 Task: Set the "Fixed quantizer scale" for encoding in FFmpeg audio/video decoder to 3.00.
Action: Mouse moved to (110, 13)
Screenshot: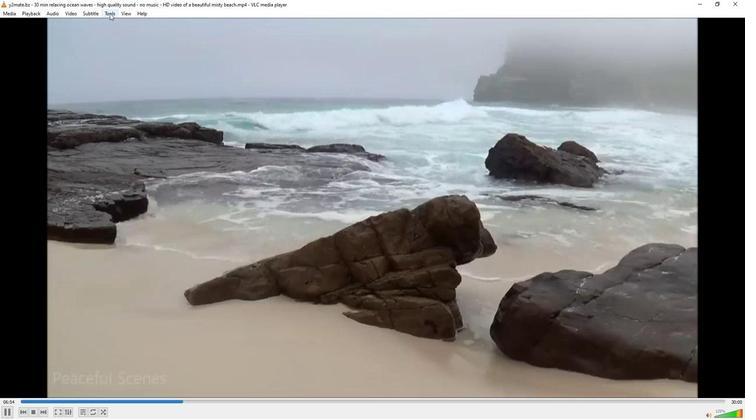 
Action: Mouse pressed left at (110, 13)
Screenshot: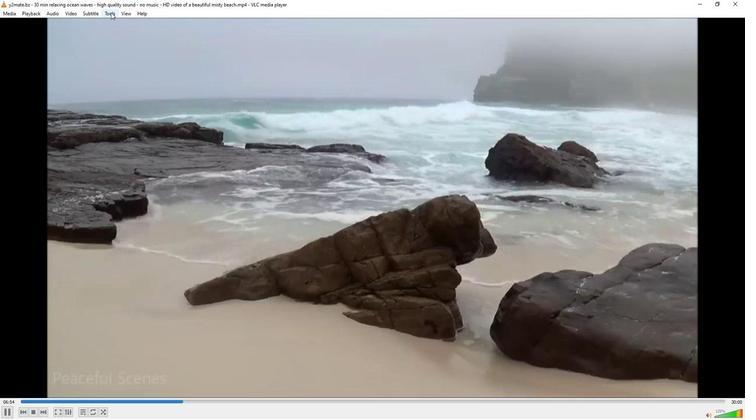 
Action: Mouse moved to (117, 106)
Screenshot: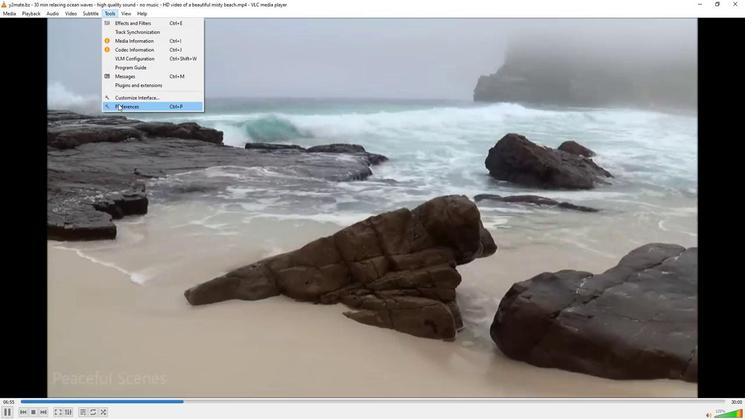 
Action: Mouse pressed left at (117, 106)
Screenshot: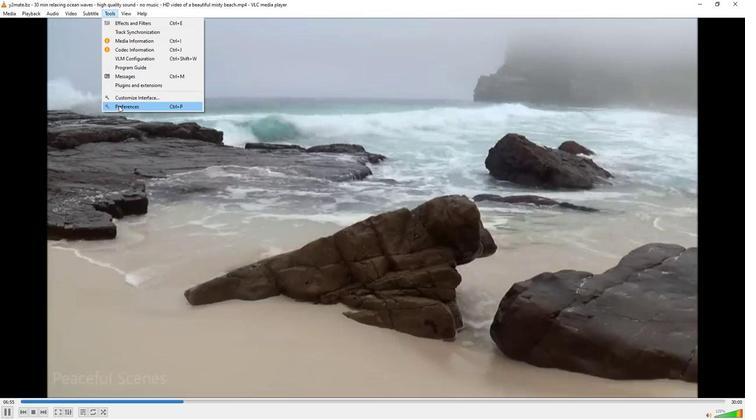 
Action: Mouse moved to (90, 321)
Screenshot: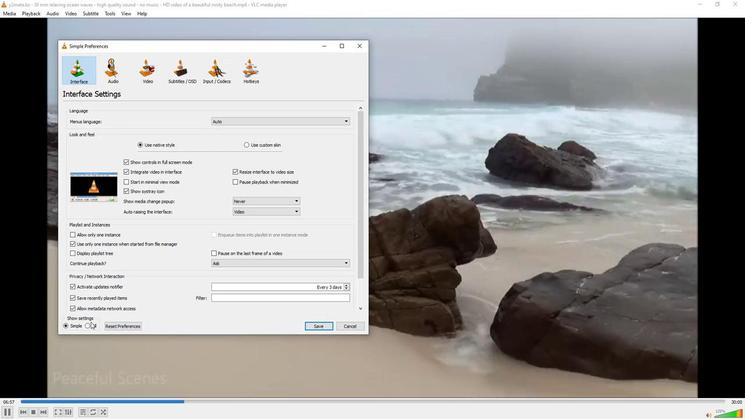
Action: Mouse pressed left at (90, 321)
Screenshot: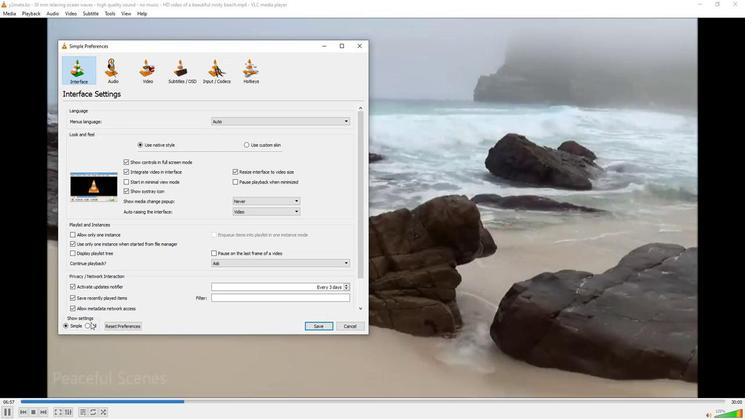 
Action: Mouse moved to (72, 216)
Screenshot: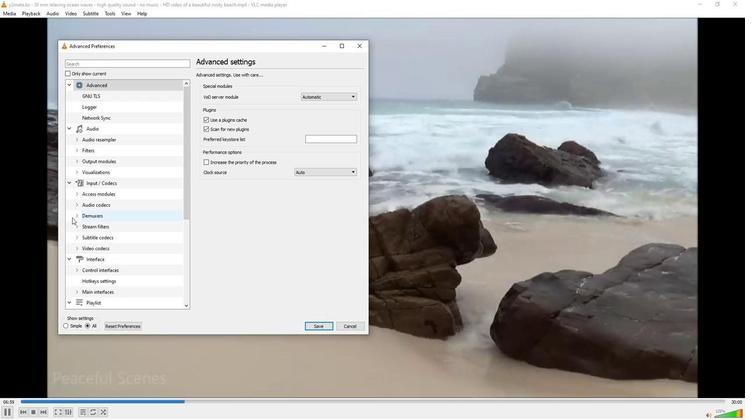 
Action: Mouse pressed left at (72, 216)
Screenshot: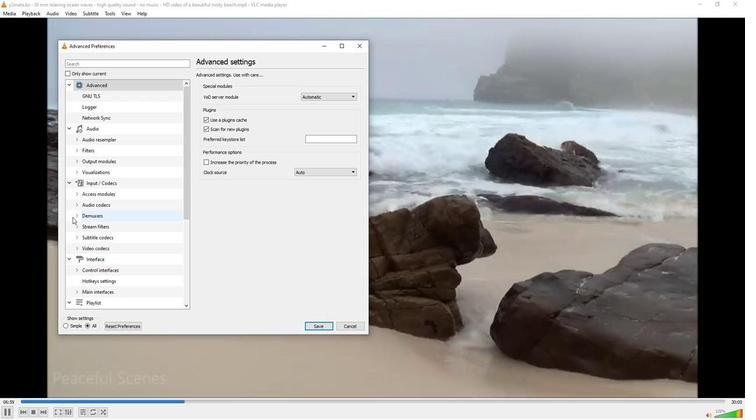 
Action: Mouse moved to (79, 216)
Screenshot: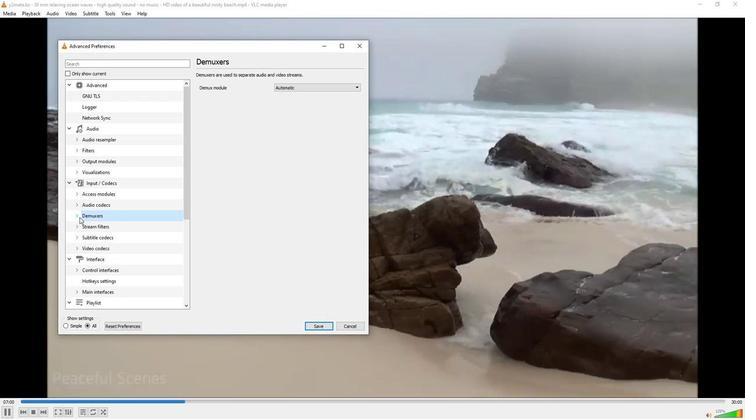 
Action: Mouse pressed left at (79, 216)
Screenshot: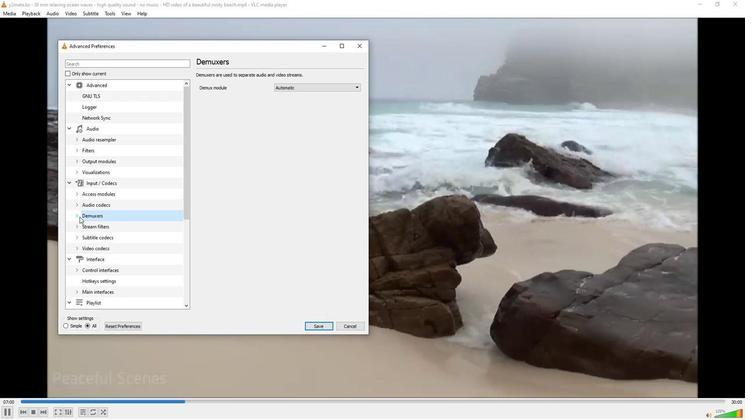
Action: Mouse moved to (94, 231)
Screenshot: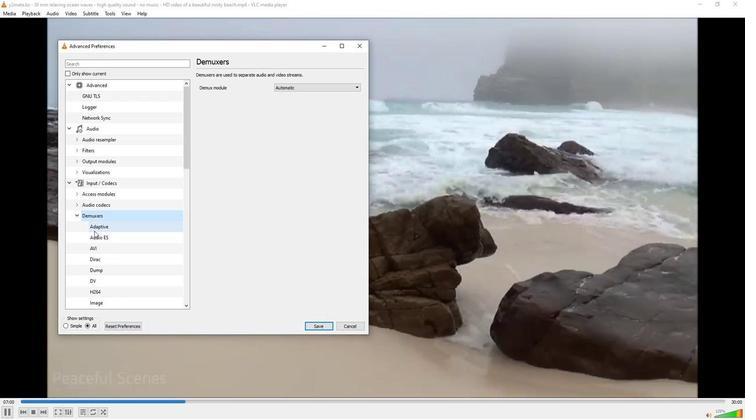 
Action: Mouse scrolled (94, 231) with delta (0, 0)
Screenshot: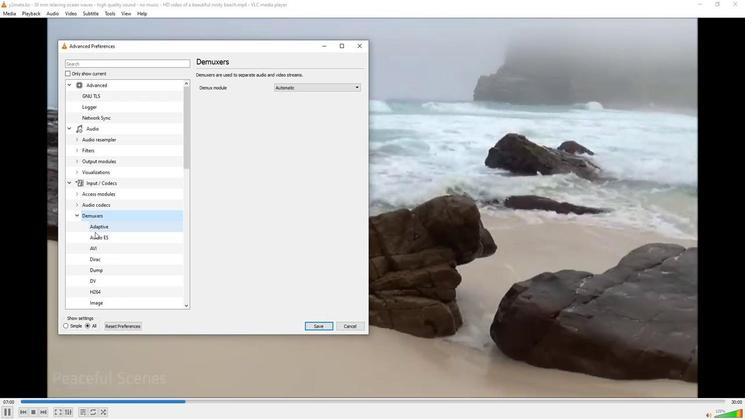 
Action: Mouse scrolled (94, 231) with delta (0, 0)
Screenshot: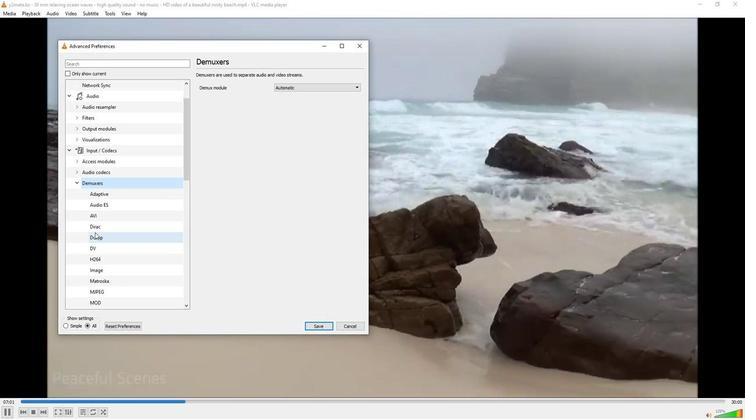 
Action: Mouse scrolled (94, 231) with delta (0, 0)
Screenshot: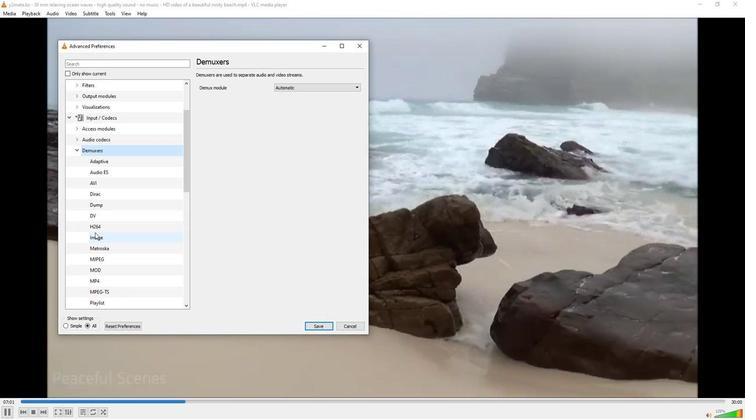 
Action: Mouse scrolled (94, 231) with delta (0, 0)
Screenshot: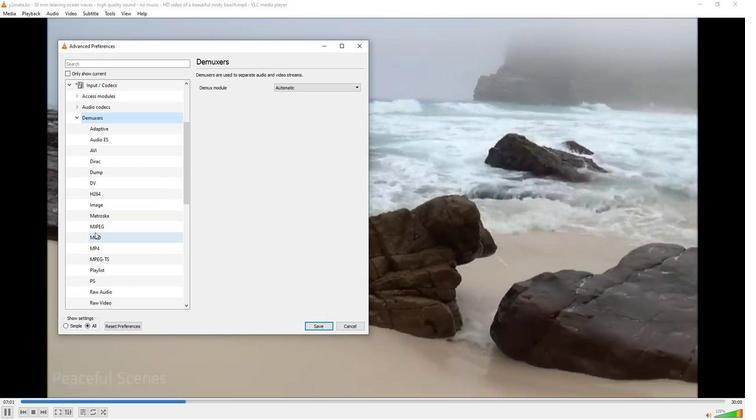 
Action: Mouse scrolled (94, 231) with delta (0, 0)
Screenshot: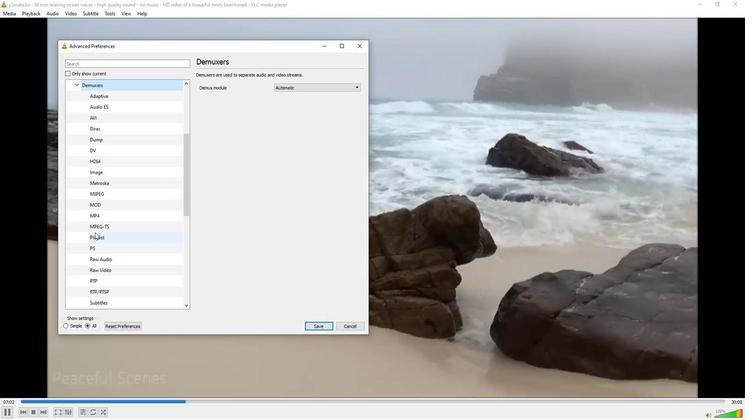 
Action: Mouse scrolled (94, 231) with delta (0, 0)
Screenshot: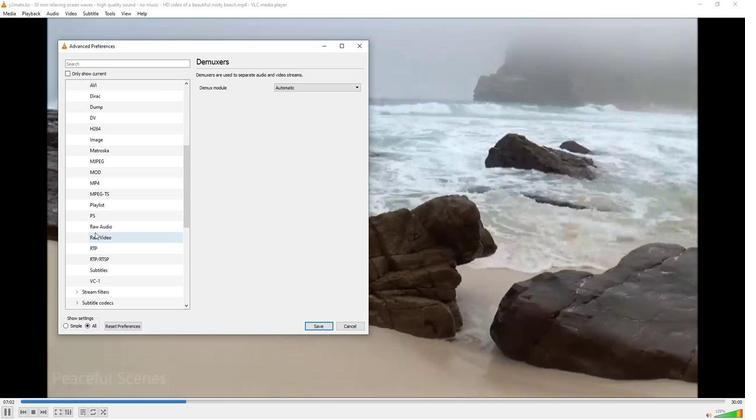 
Action: Mouse moved to (76, 280)
Screenshot: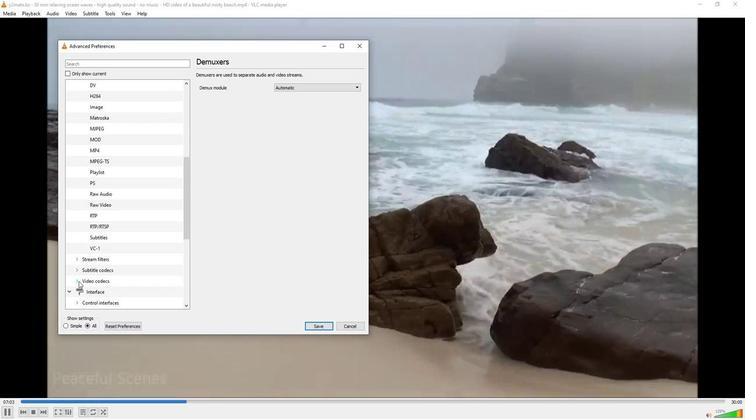 
Action: Mouse pressed left at (76, 280)
Screenshot: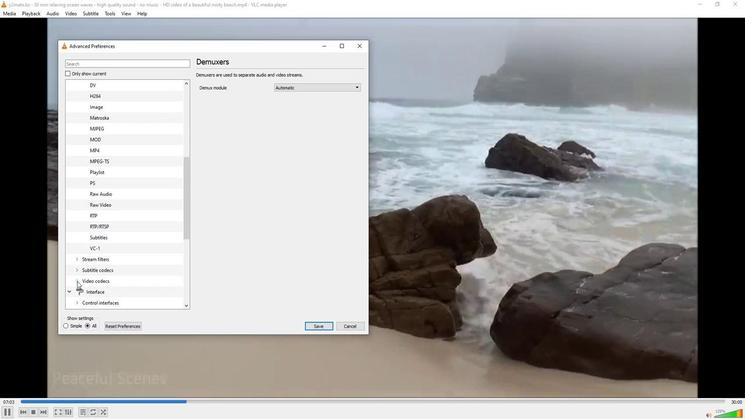 
Action: Mouse moved to (93, 299)
Screenshot: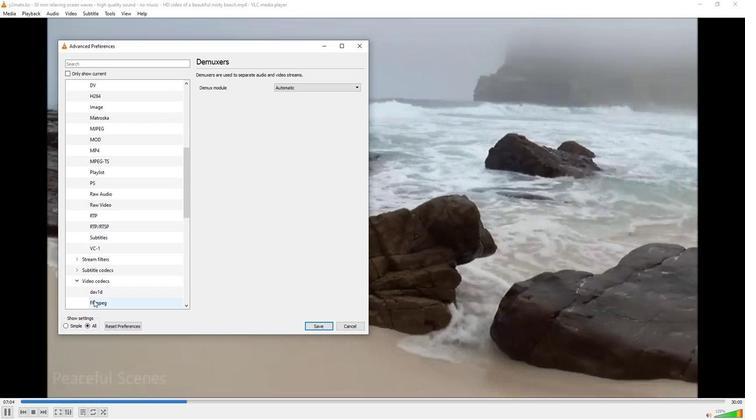 
Action: Mouse pressed left at (93, 299)
Screenshot: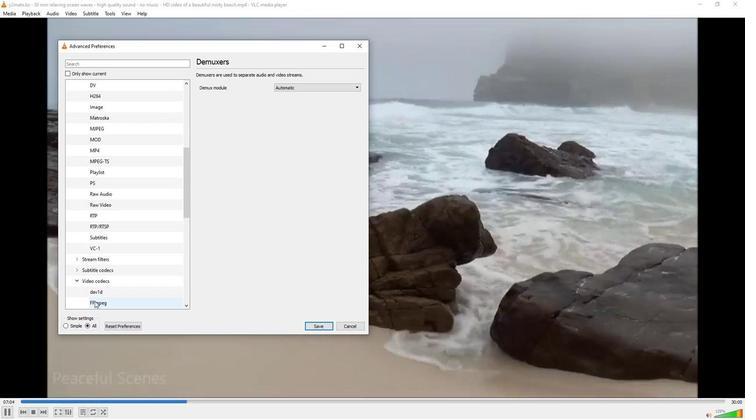 
Action: Mouse moved to (236, 290)
Screenshot: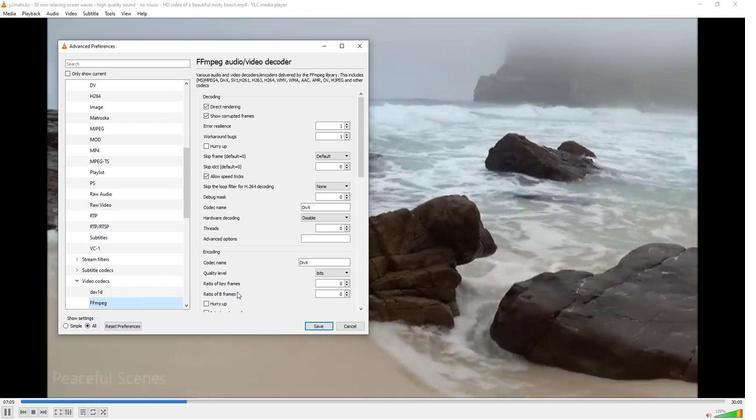 
Action: Mouse scrolled (236, 289) with delta (0, 0)
Screenshot: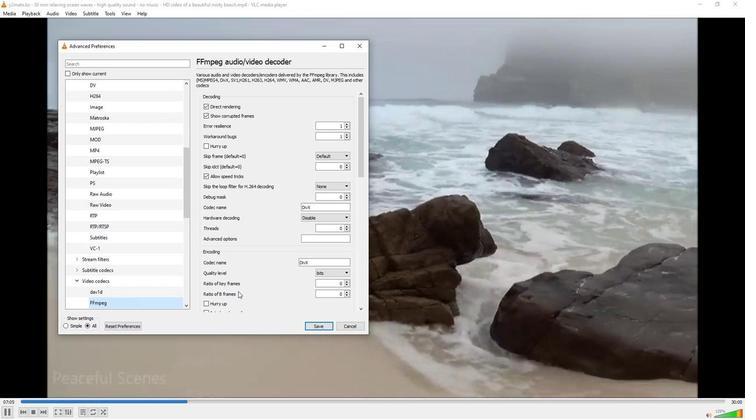 
Action: Mouse moved to (245, 282)
Screenshot: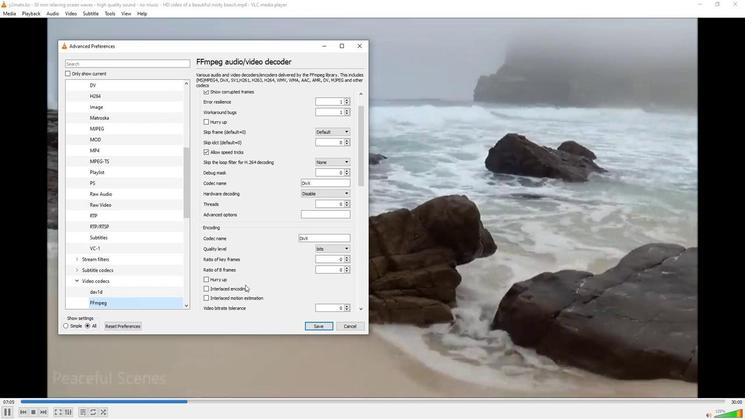 
Action: Mouse scrolled (245, 282) with delta (0, 0)
Screenshot: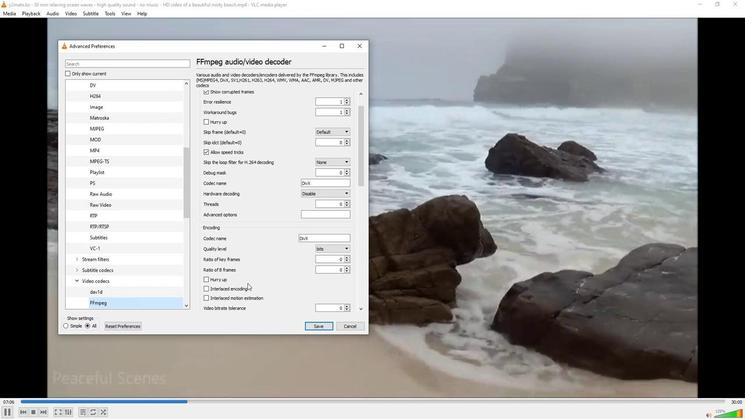 
Action: Mouse moved to (245, 282)
Screenshot: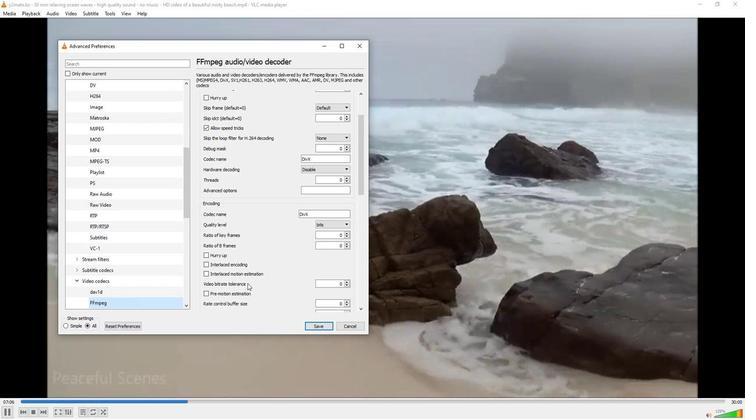 
Action: Mouse scrolled (245, 281) with delta (0, 0)
Screenshot: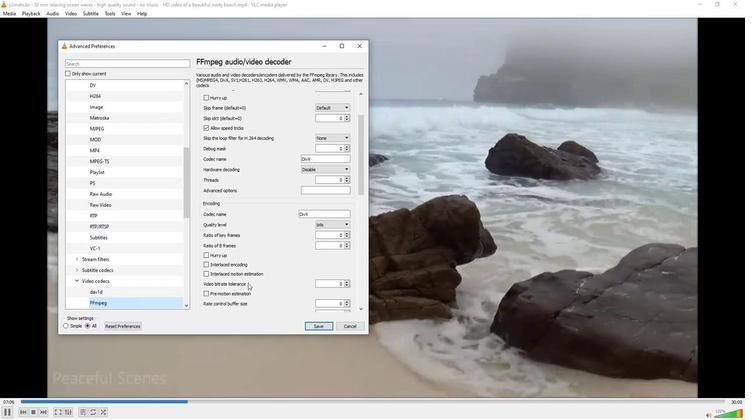 
Action: Mouse scrolled (245, 281) with delta (0, 0)
Screenshot: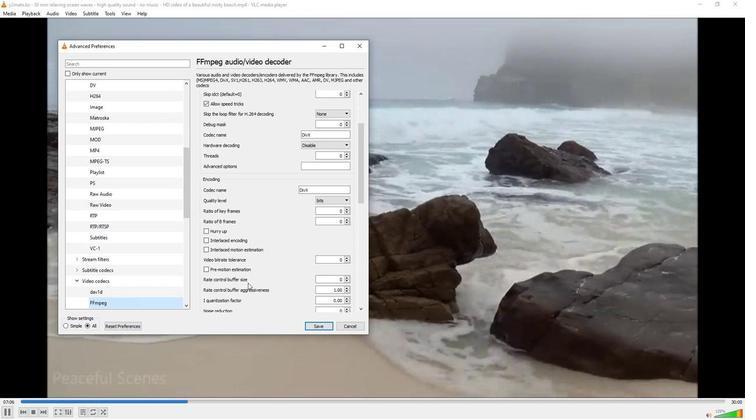 
Action: Mouse scrolled (245, 281) with delta (0, 0)
Screenshot: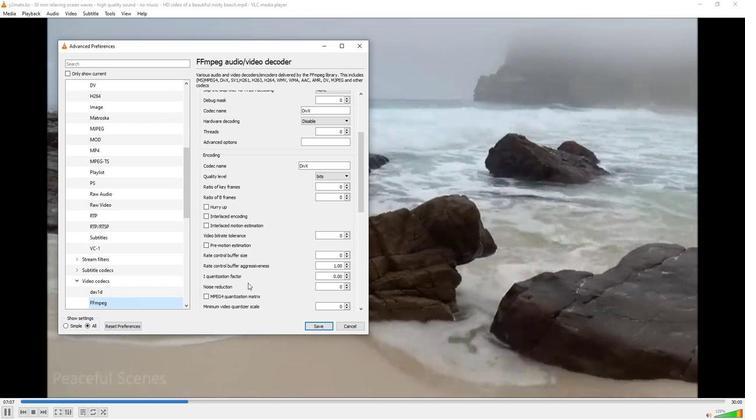 
Action: Mouse scrolled (245, 281) with delta (0, 0)
Screenshot: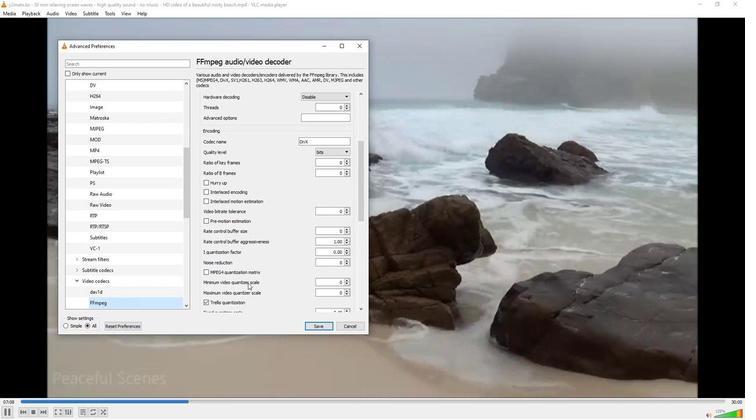 
Action: Mouse moved to (245, 281)
Screenshot: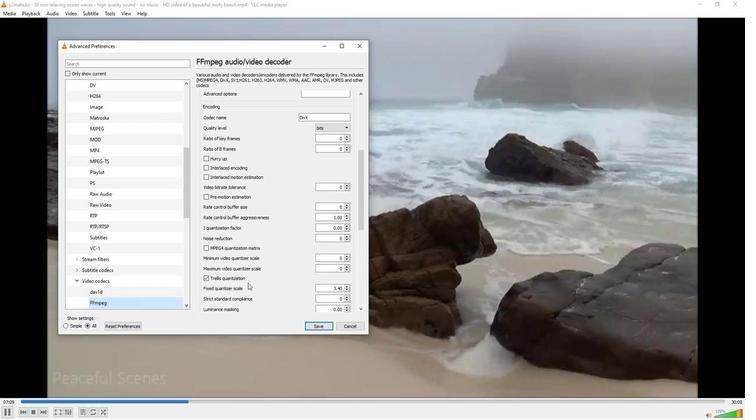 
Action: Mouse scrolled (245, 280) with delta (0, 0)
Screenshot: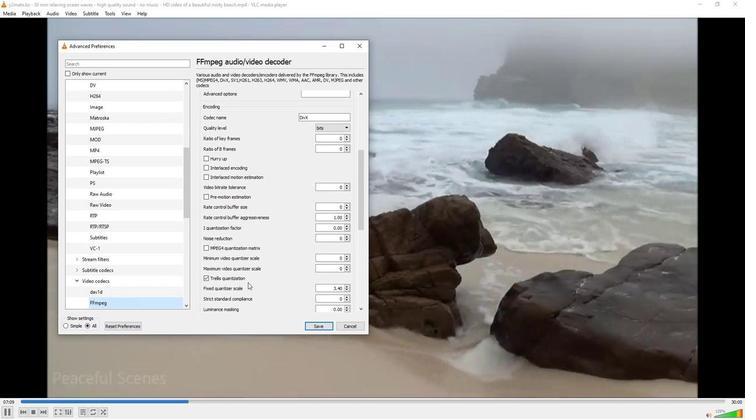
Action: Mouse moved to (345, 262)
Screenshot: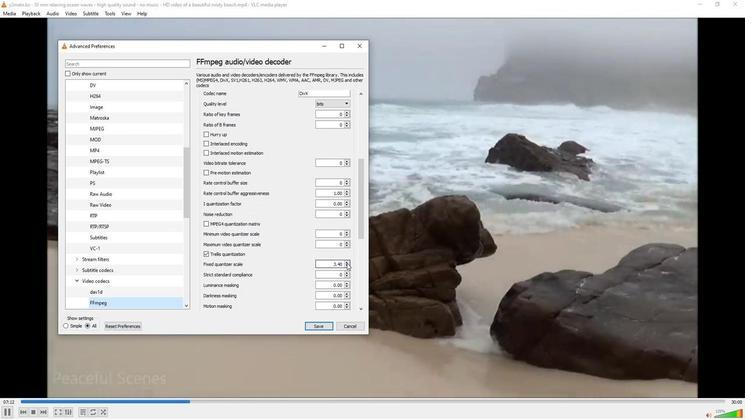 
Action: Mouse pressed left at (345, 262)
Screenshot: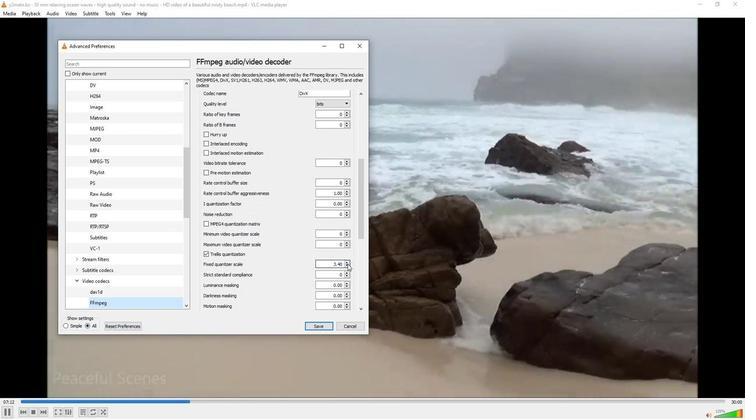 
Action: Mouse moved to (345, 264)
Screenshot: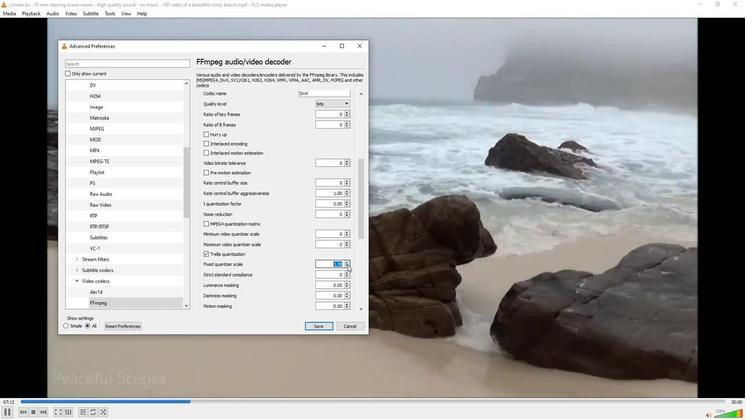 
Action: Mouse pressed left at (345, 264)
Screenshot: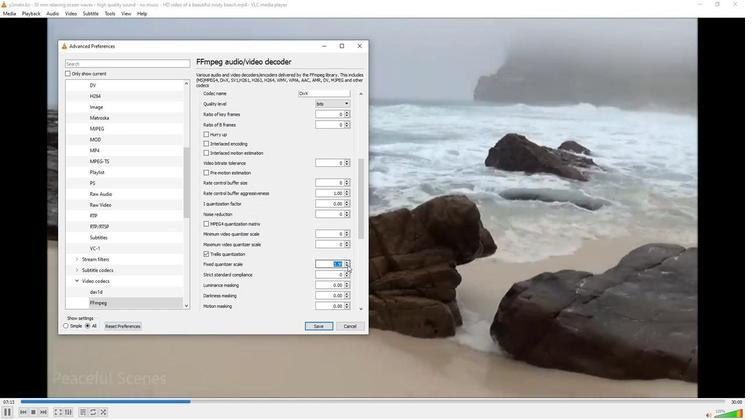 
Action: Mouse pressed left at (345, 264)
Screenshot: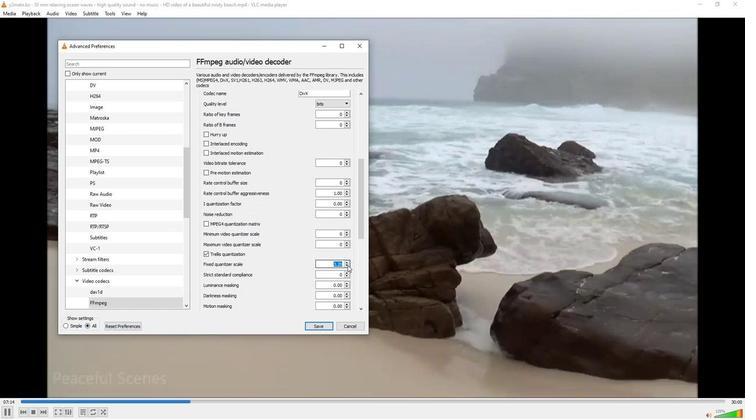 
Action: Mouse pressed left at (345, 264)
Screenshot: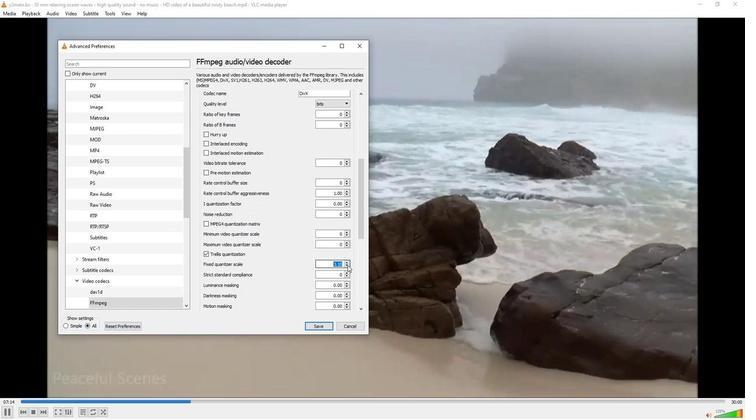 
Action: Mouse moved to (322, 269)
Screenshot: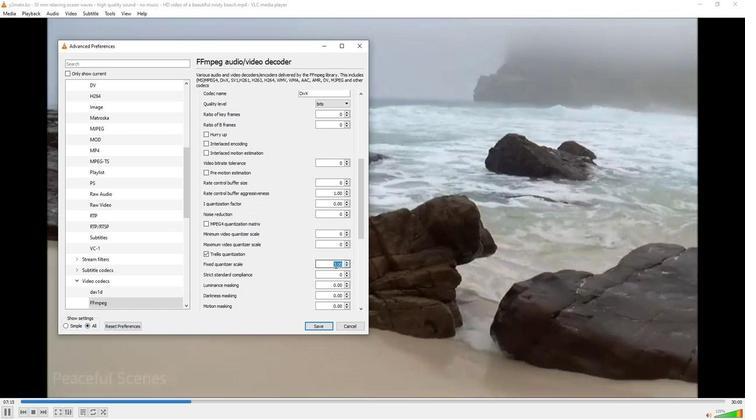 
